 Task: Add the task  Inconsistent formatting of date/time fields to the section Fast Break in the project XpressTech and add a Due Date to the respective task as 2024/04/20.
Action: Mouse moved to (727, 535)
Screenshot: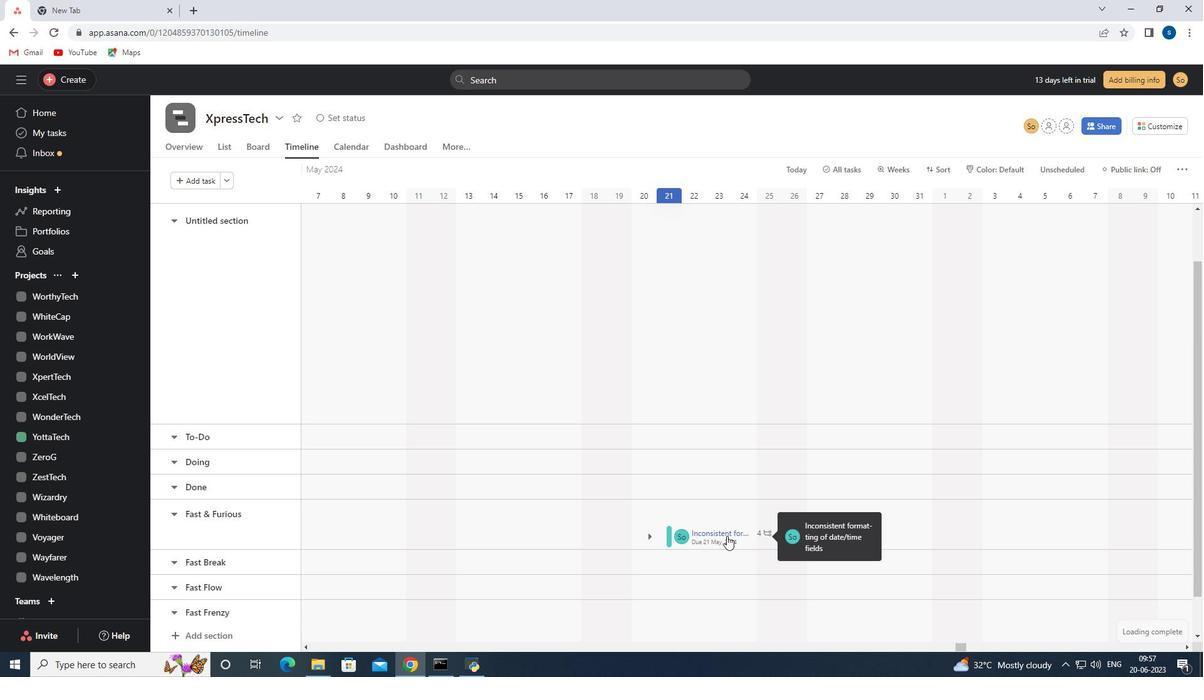 
Action: Mouse pressed left at (727, 535)
Screenshot: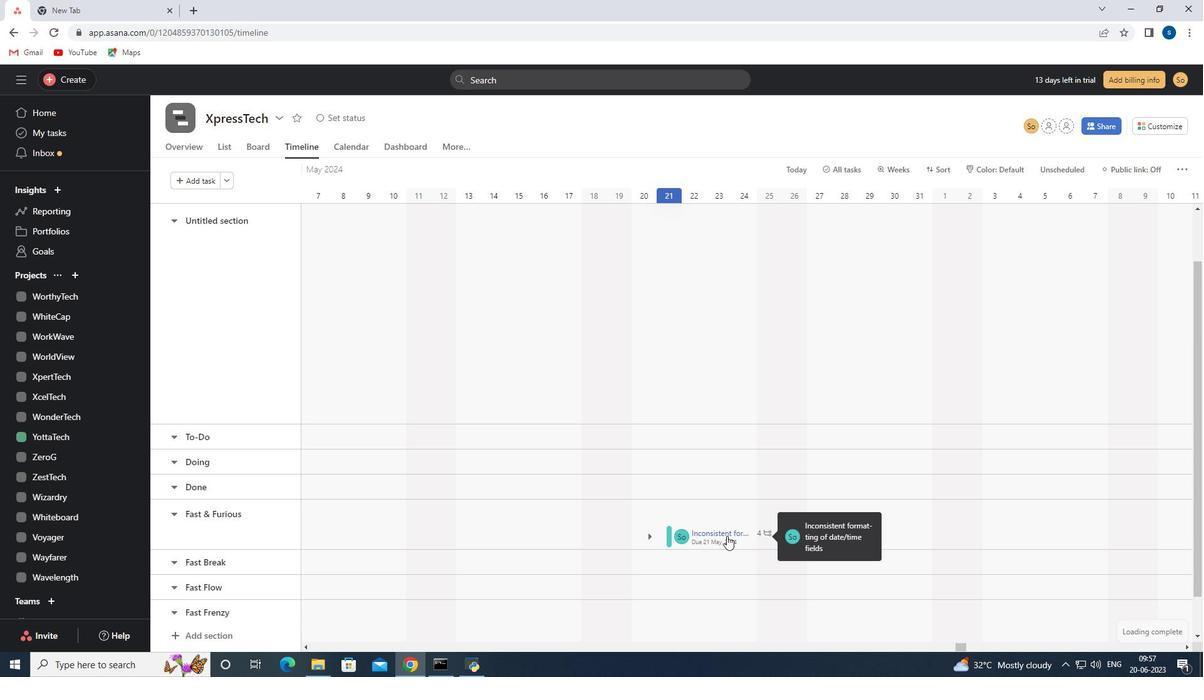
Action: Mouse moved to (952, 292)
Screenshot: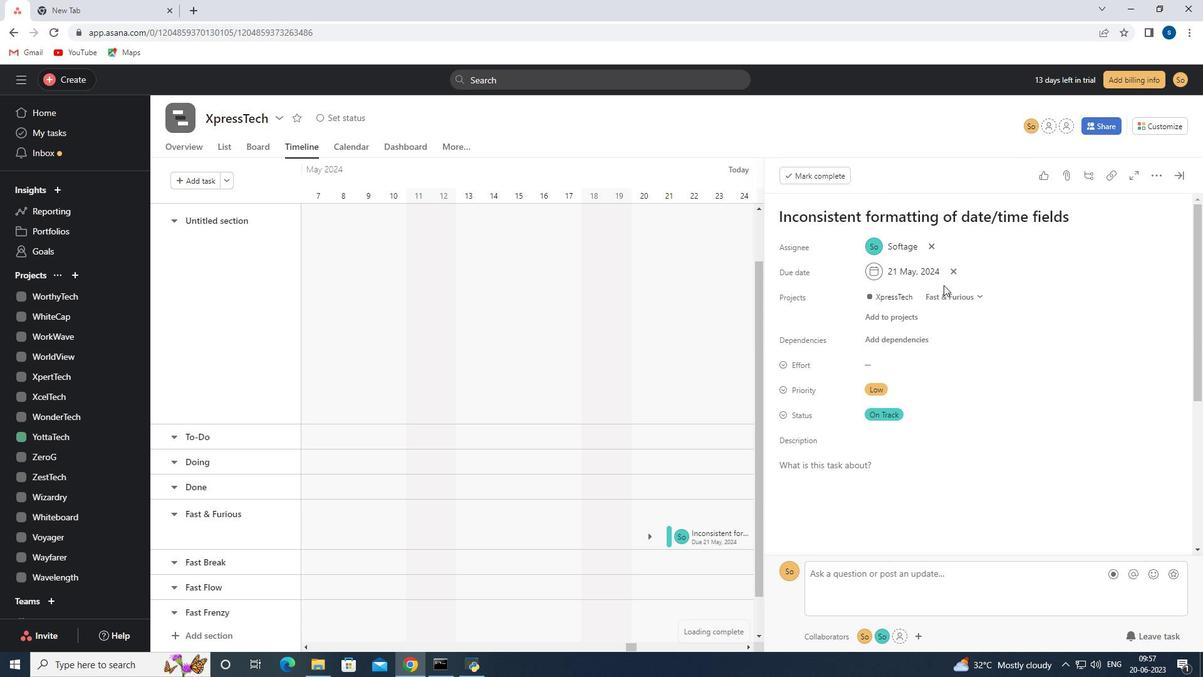 
Action: Mouse pressed left at (952, 292)
Screenshot: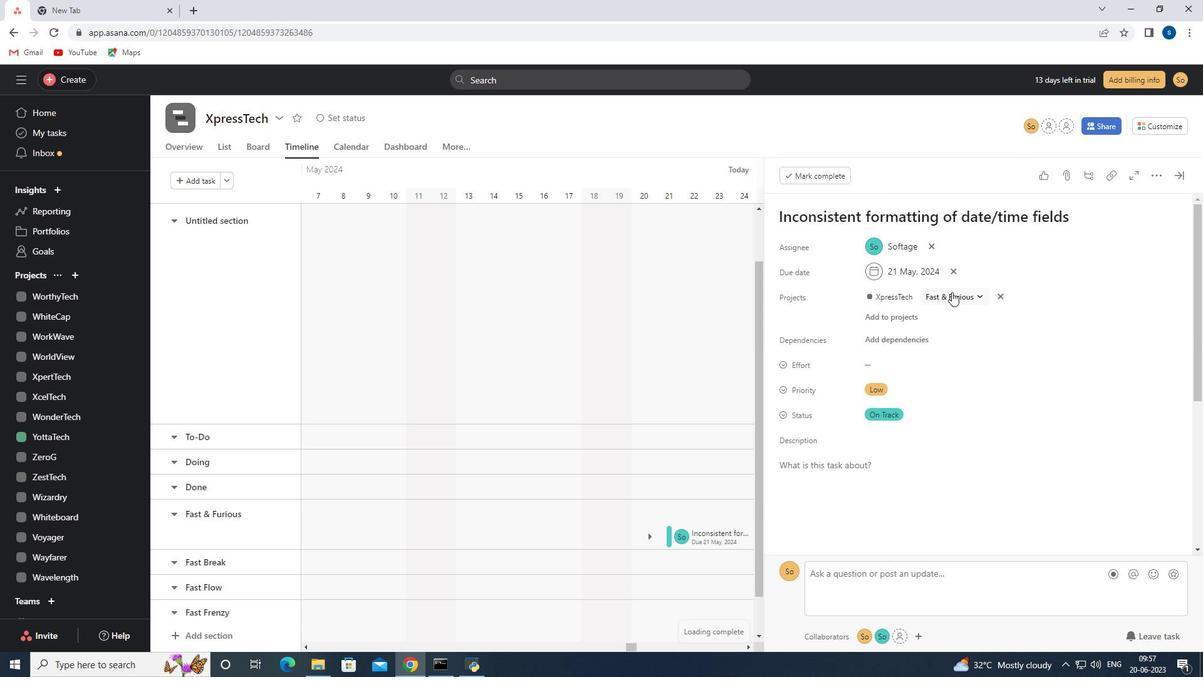 
Action: Mouse moved to (940, 438)
Screenshot: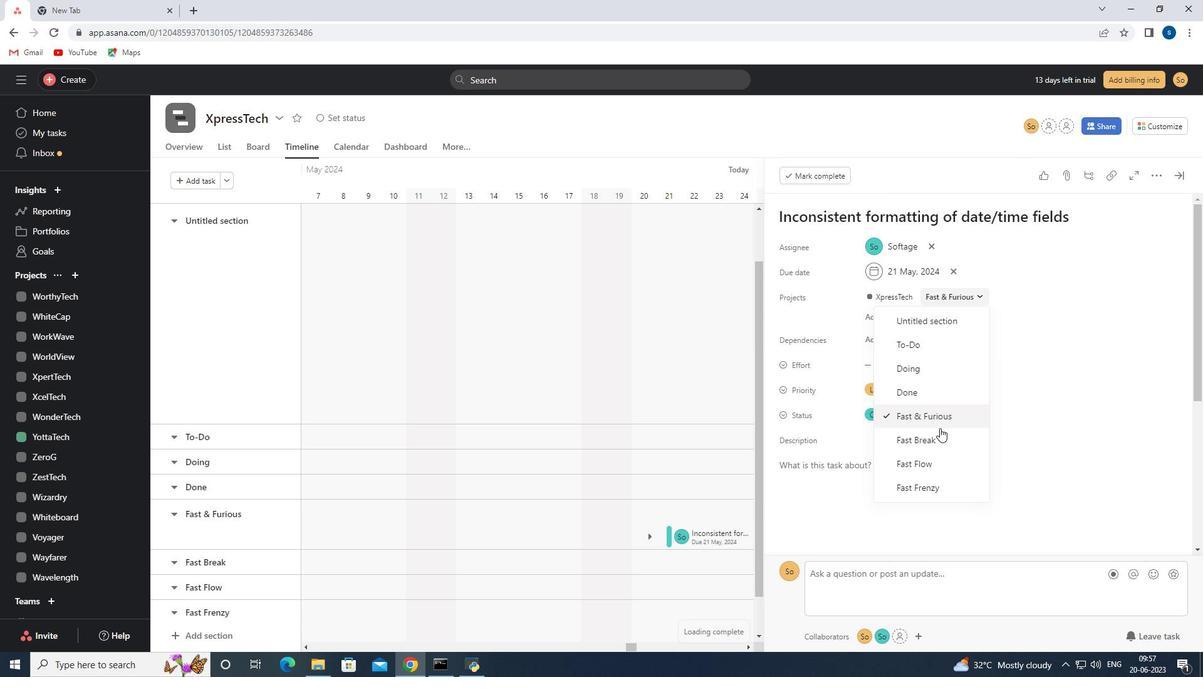 
Action: Mouse pressed left at (940, 438)
Screenshot: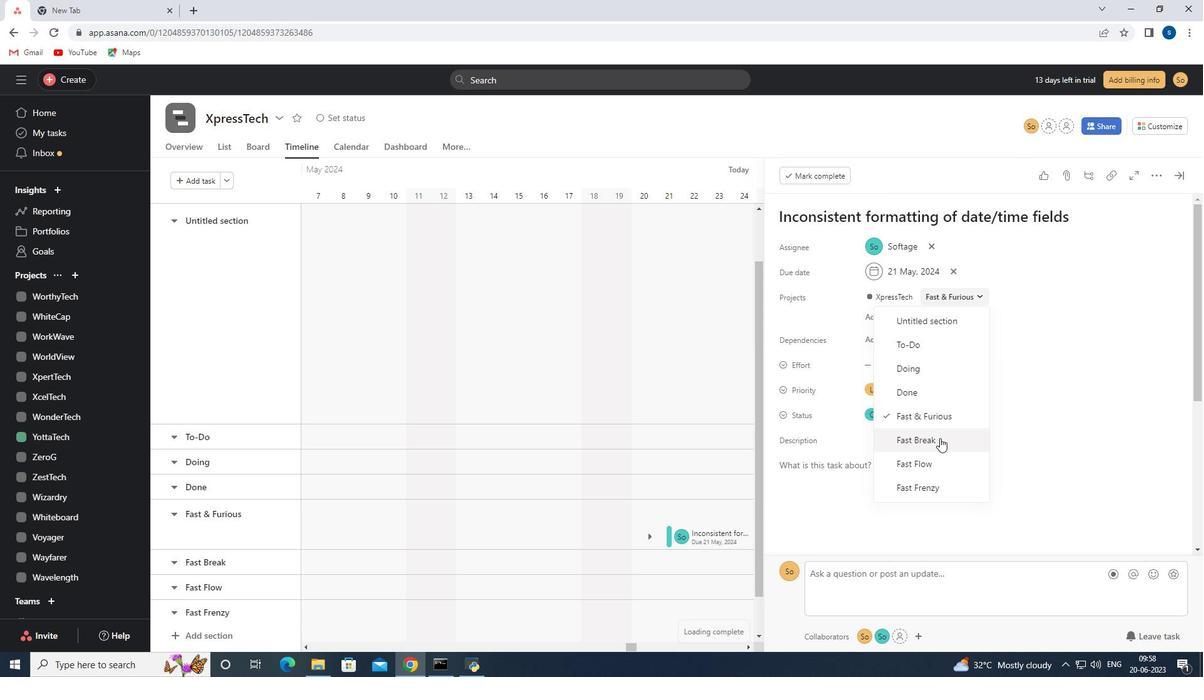 
Action: Mouse moved to (929, 263)
Screenshot: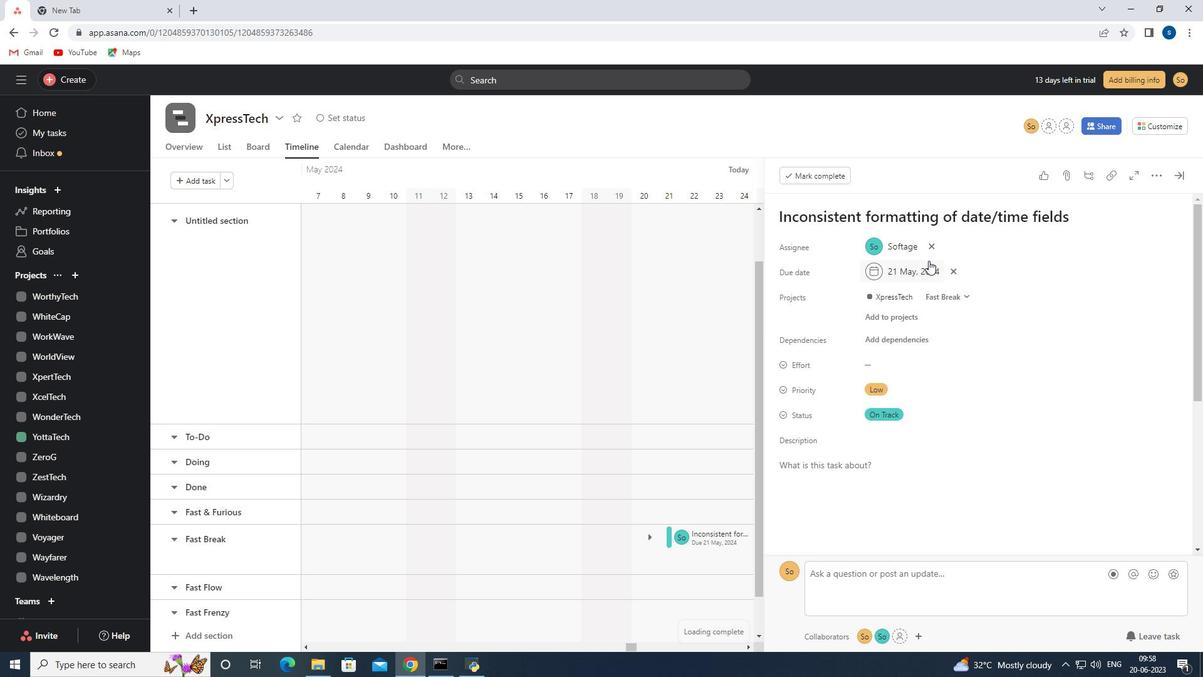 
Action: Mouse pressed left at (929, 263)
Screenshot: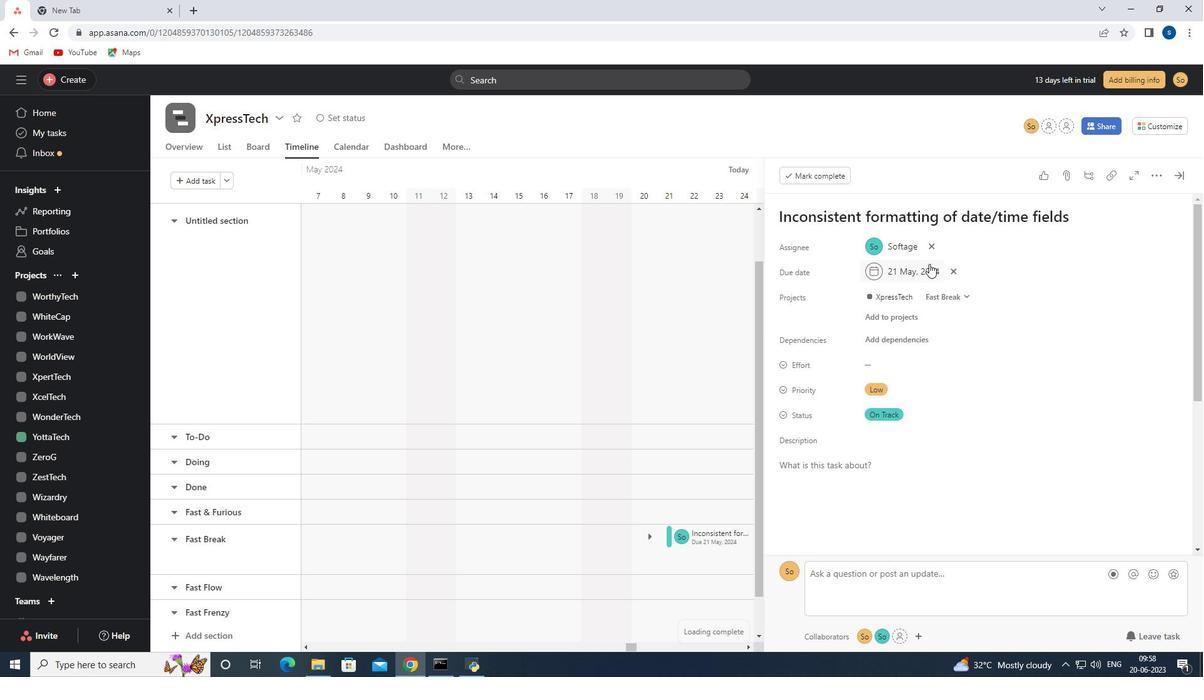 
Action: Mouse moved to (1016, 304)
Screenshot: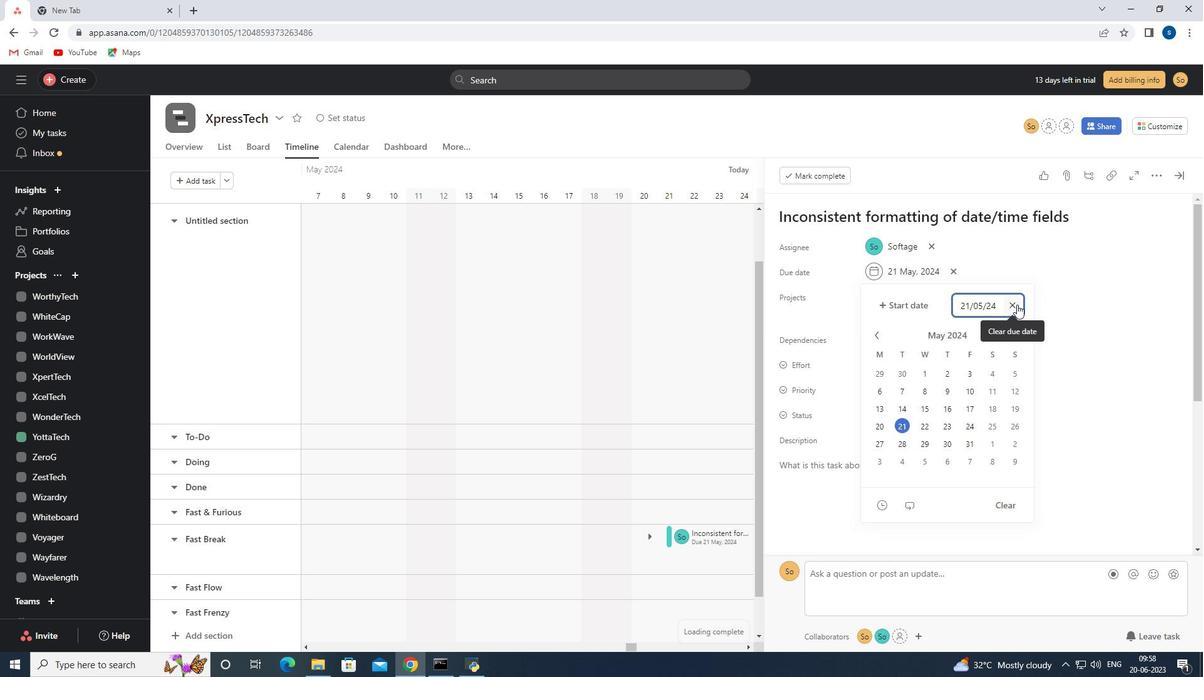 
Action: Mouse pressed left at (1016, 304)
Screenshot: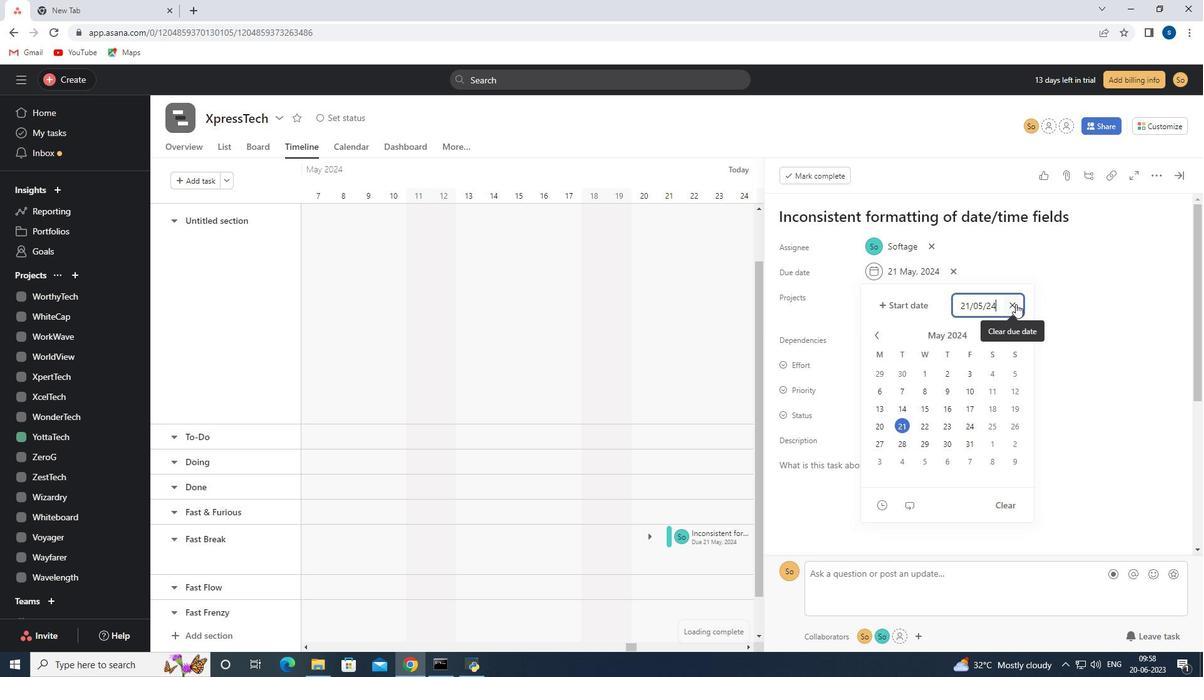 
Action: Key pressed 2024/04/20<Key.enter>
Screenshot: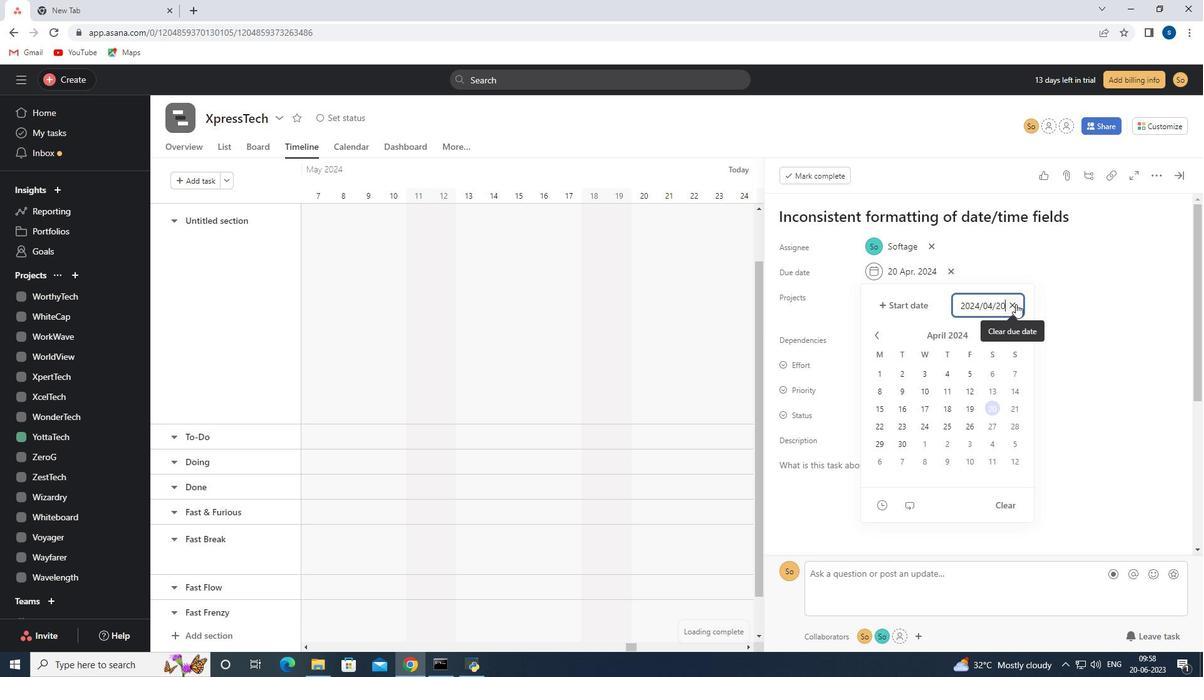 
Action: Mouse moved to (1174, 174)
Screenshot: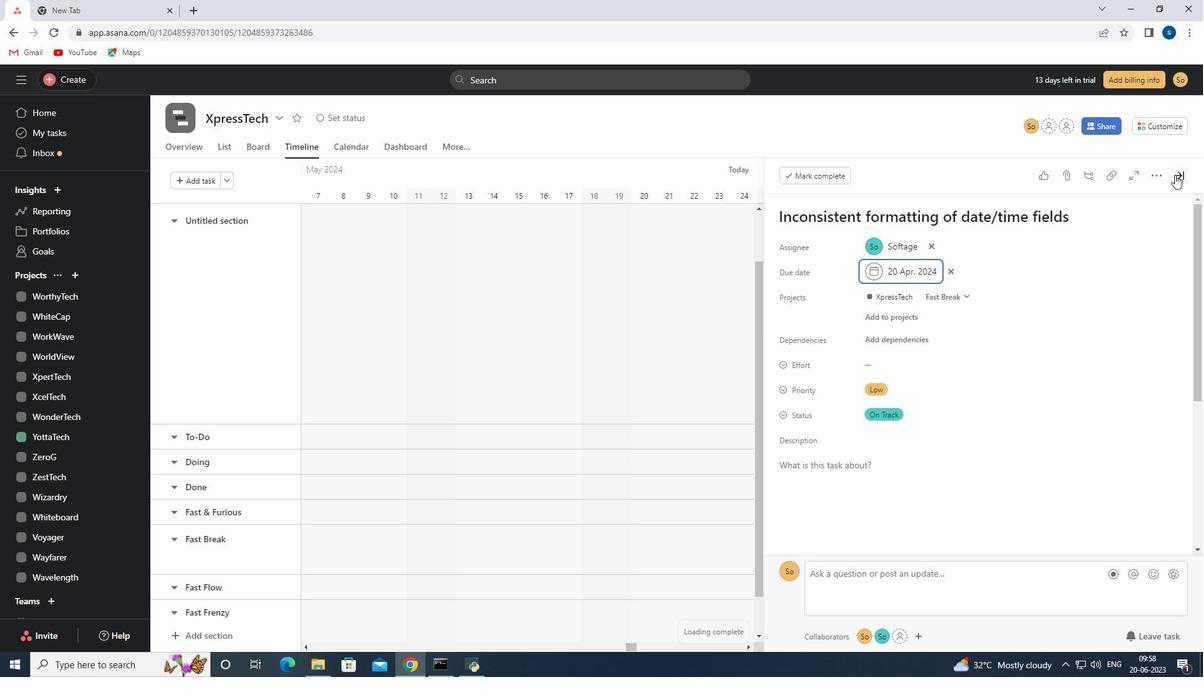 
Action: Mouse pressed left at (1174, 174)
Screenshot: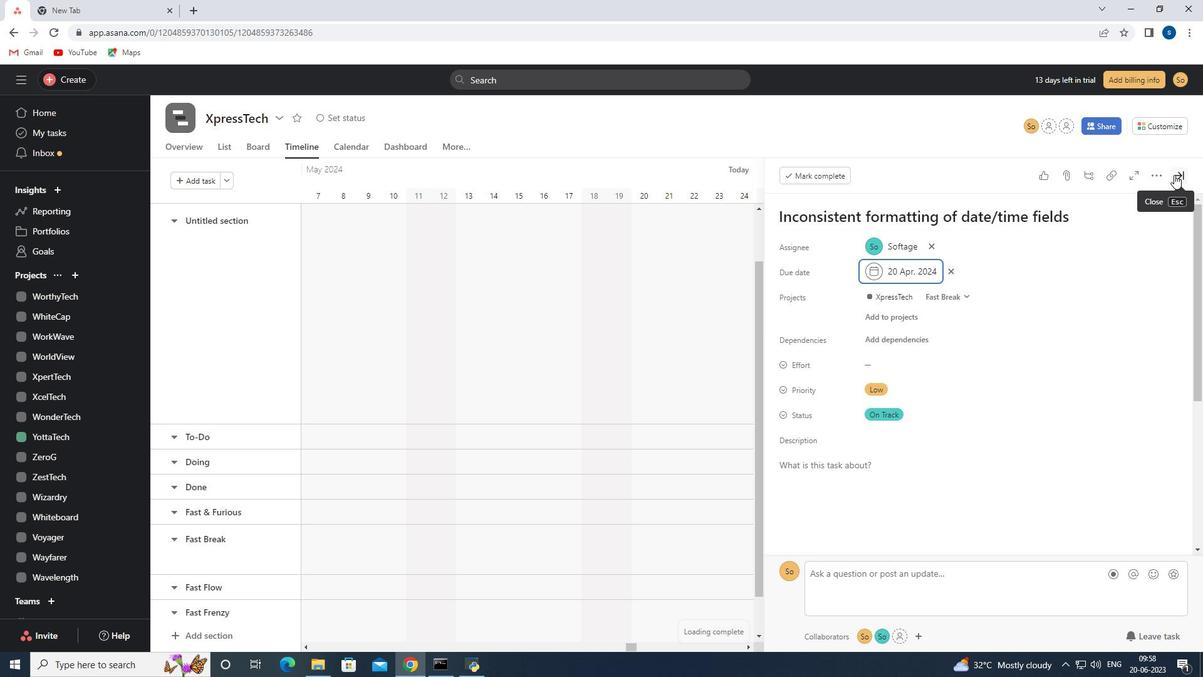 
Action: Mouse moved to (897, 278)
Screenshot: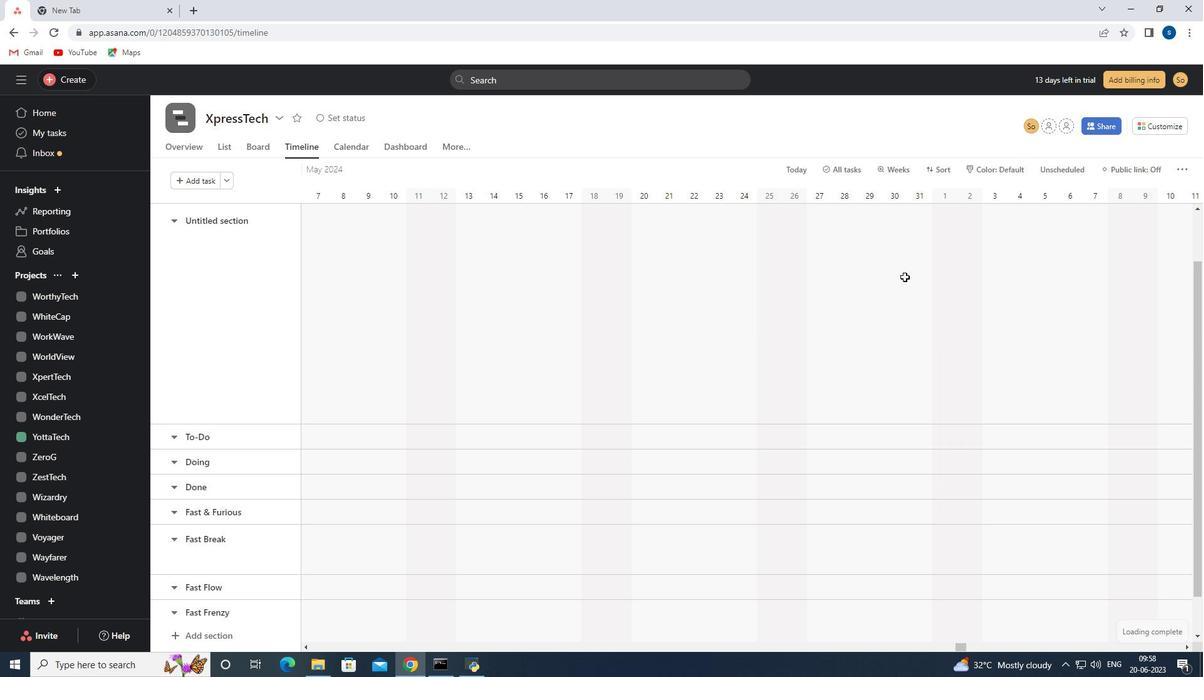 
